 Task: Zoom out the location "Tree house in Hardwick, Vermont, United States" two times.
Action: Mouse moved to (142, 258)
Screenshot: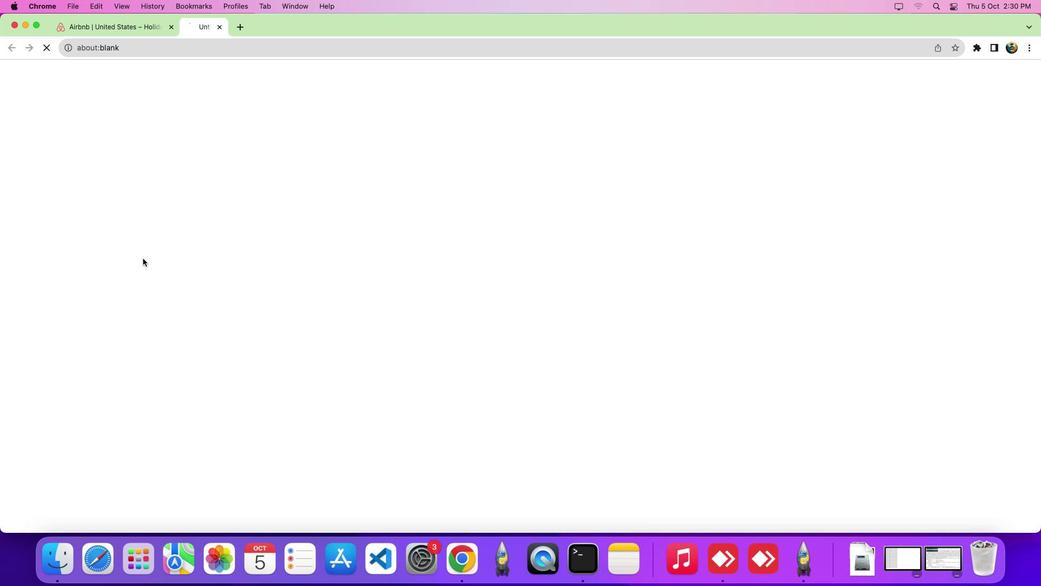 
Action: Mouse pressed left at (142, 258)
Screenshot: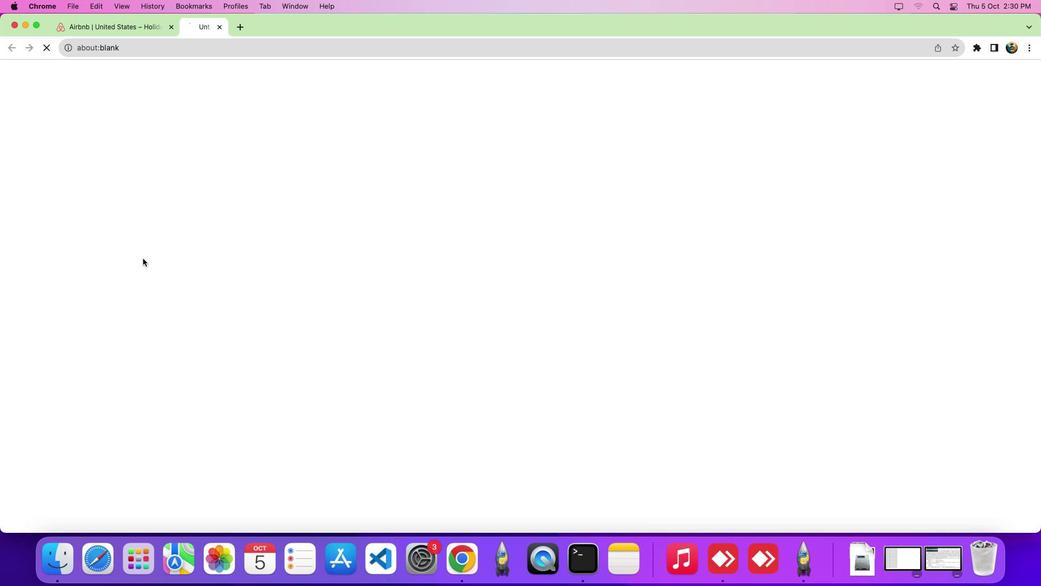 
Action: Mouse moved to (516, 259)
Screenshot: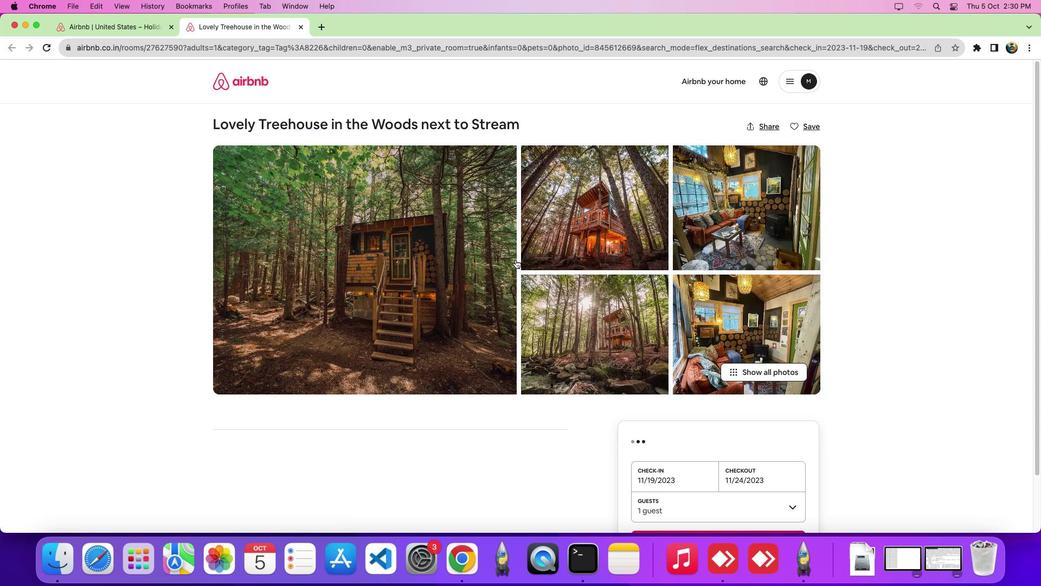 
Action: Mouse scrolled (516, 259) with delta (0, 0)
Screenshot: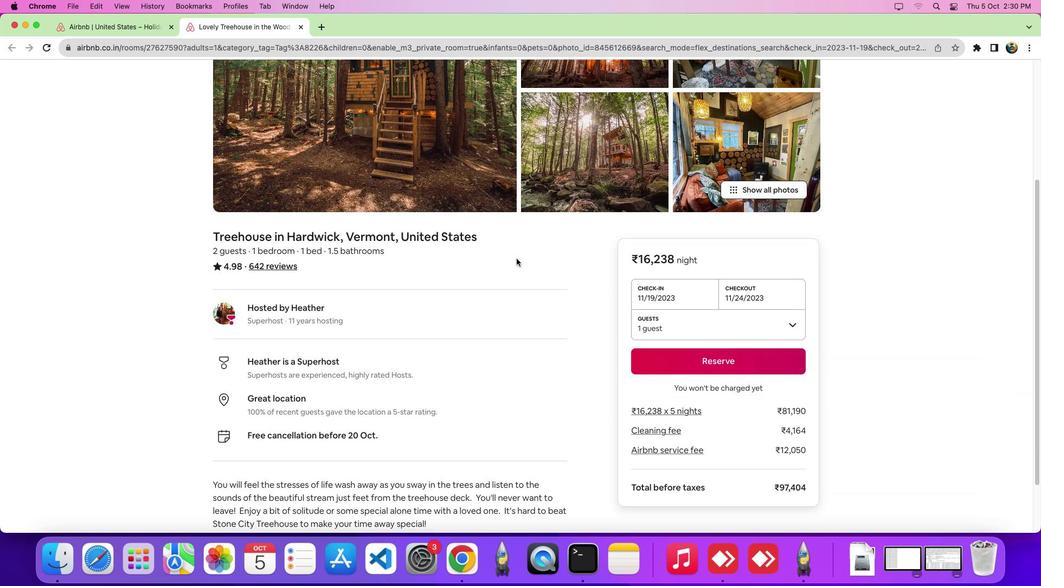 
Action: Mouse scrolled (516, 259) with delta (0, -2)
Screenshot: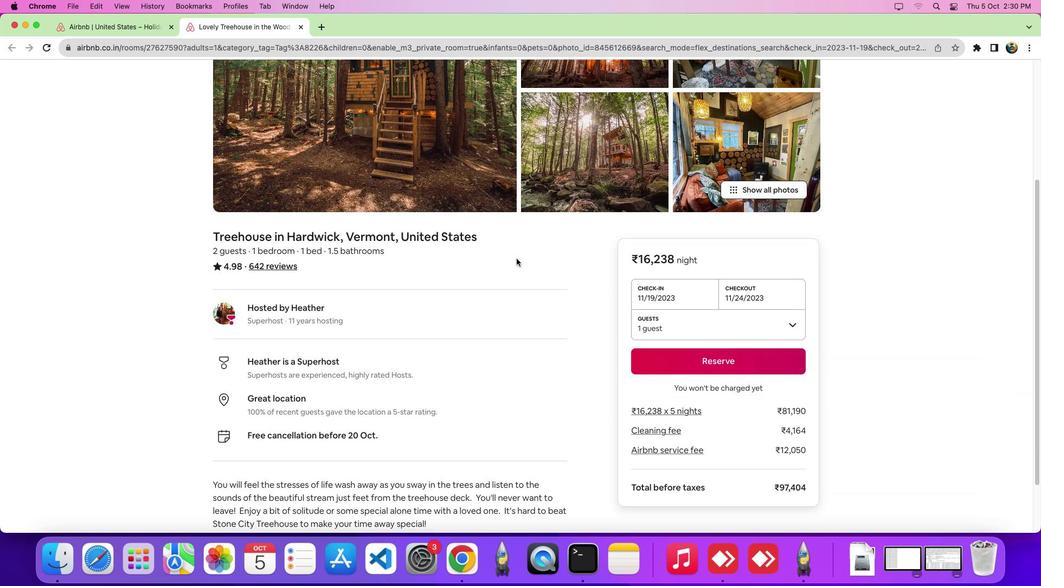 
Action: Mouse scrolled (516, 259) with delta (0, -7)
Screenshot: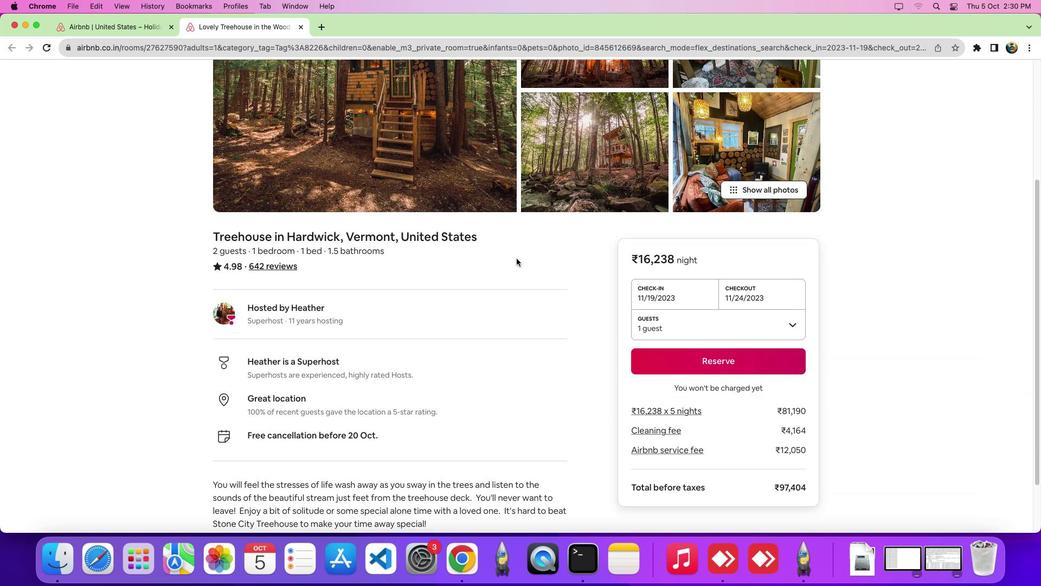 
Action: Mouse scrolled (516, 259) with delta (0, -8)
Screenshot: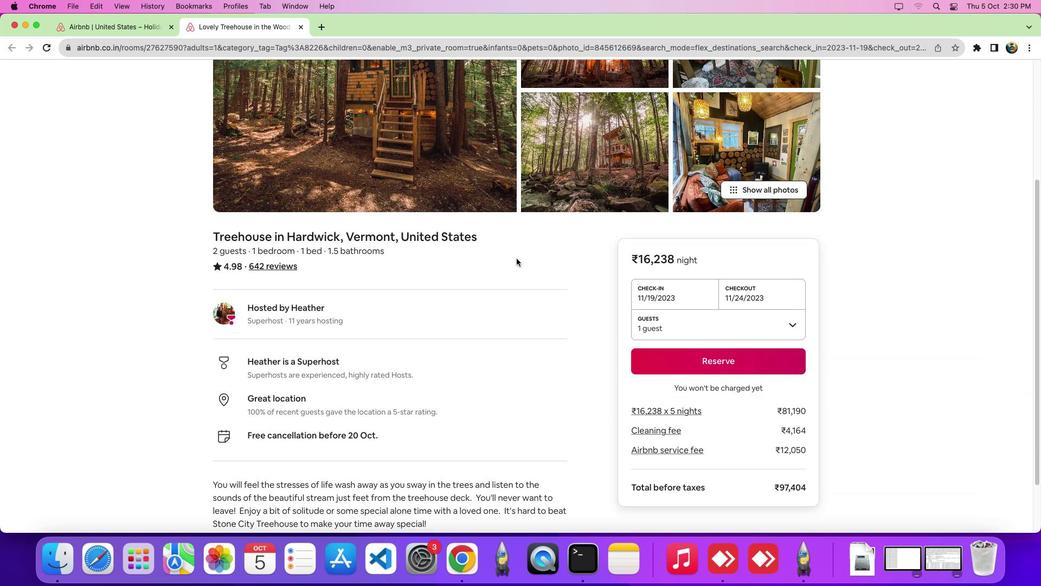 
Action: Mouse scrolled (516, 259) with delta (0, -9)
Screenshot: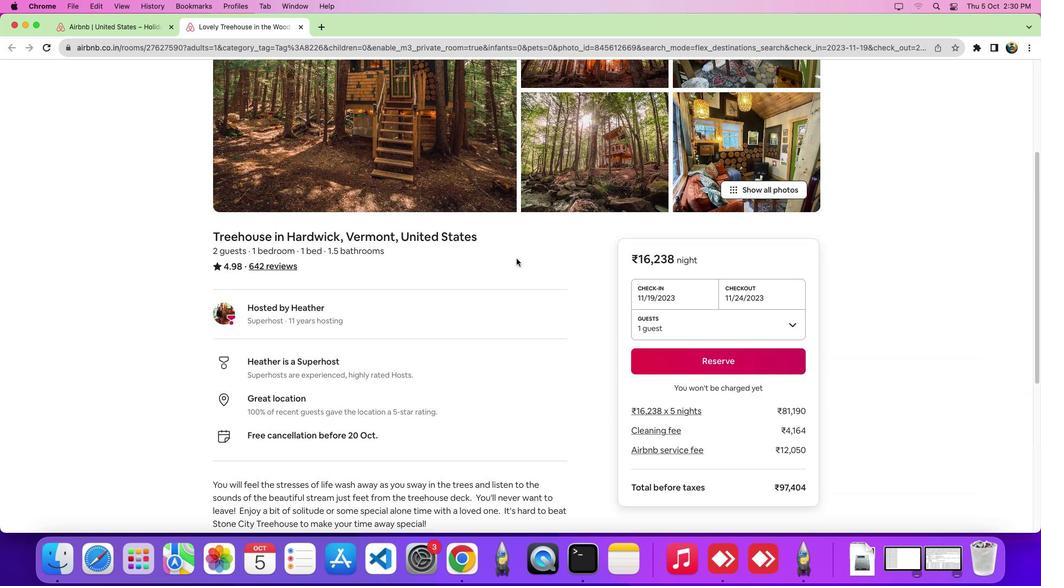 
Action: Mouse moved to (516, 258)
Screenshot: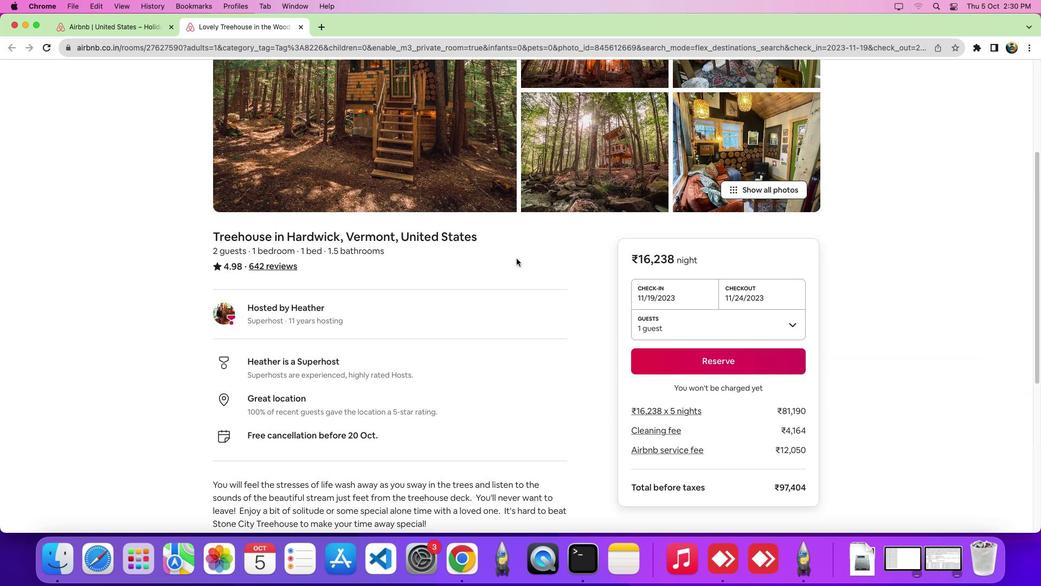 
Action: Mouse scrolled (516, 258) with delta (0, 0)
Screenshot: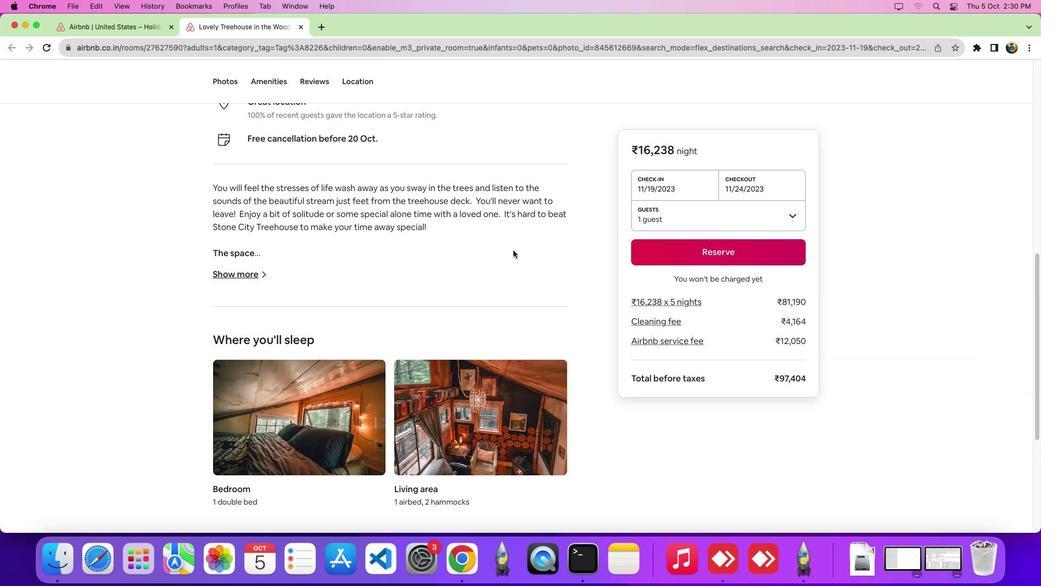 
Action: Mouse scrolled (516, 258) with delta (0, -1)
Screenshot: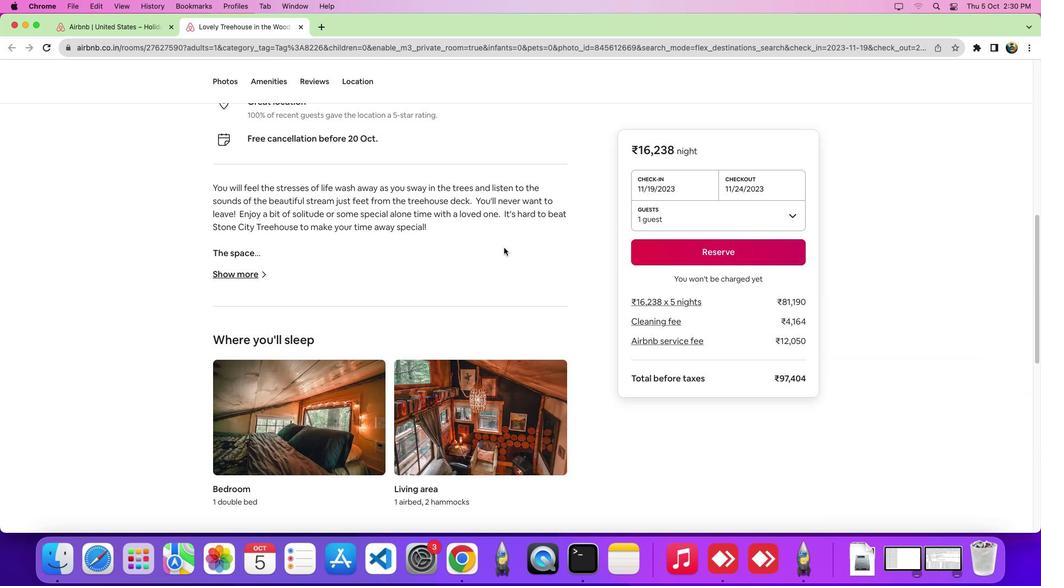 
Action: Mouse scrolled (516, 258) with delta (0, -5)
Screenshot: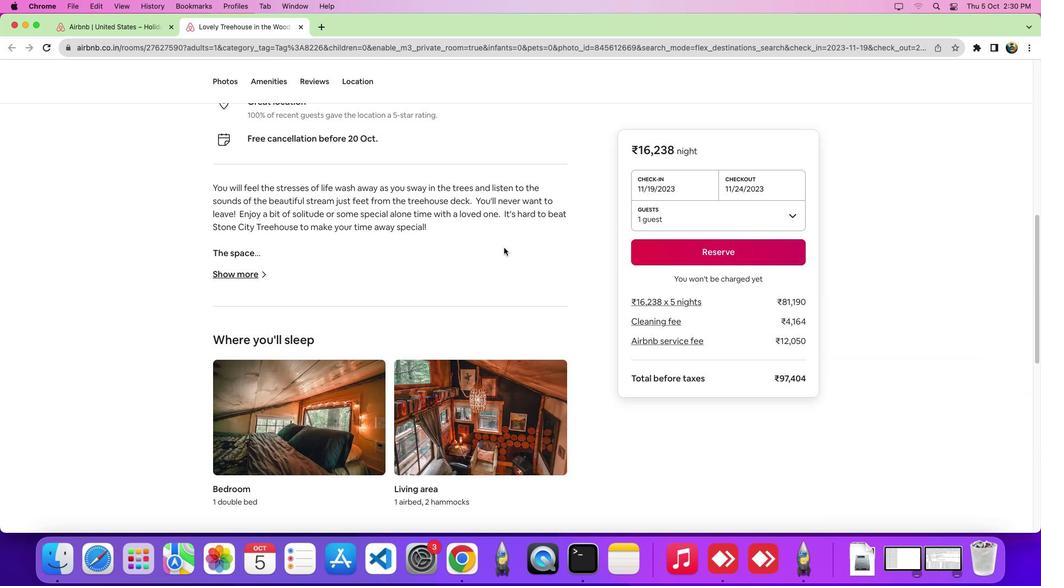 
Action: Mouse scrolled (516, 258) with delta (0, -7)
Screenshot: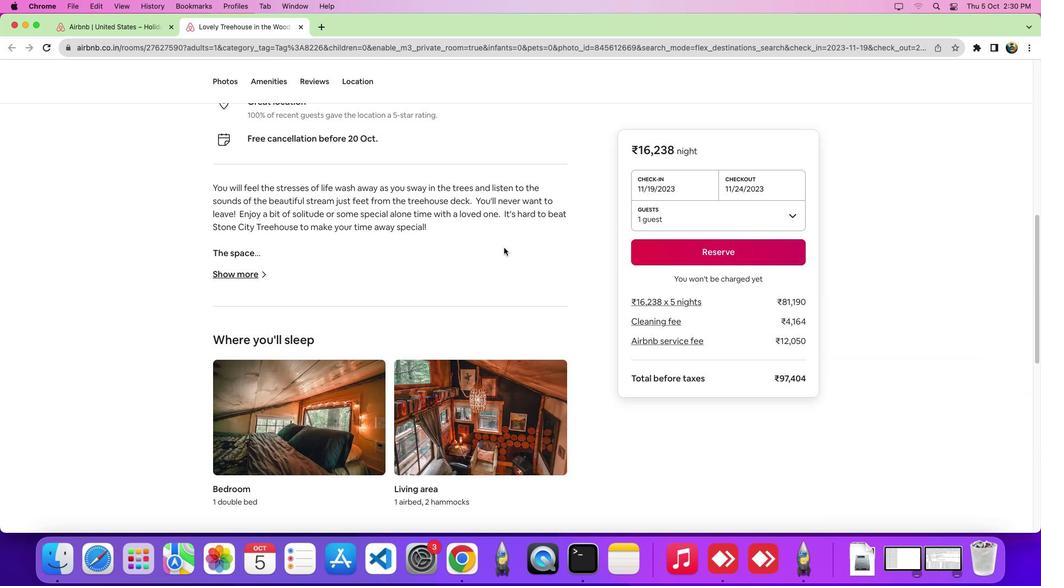
Action: Mouse scrolled (516, 258) with delta (0, -8)
Screenshot: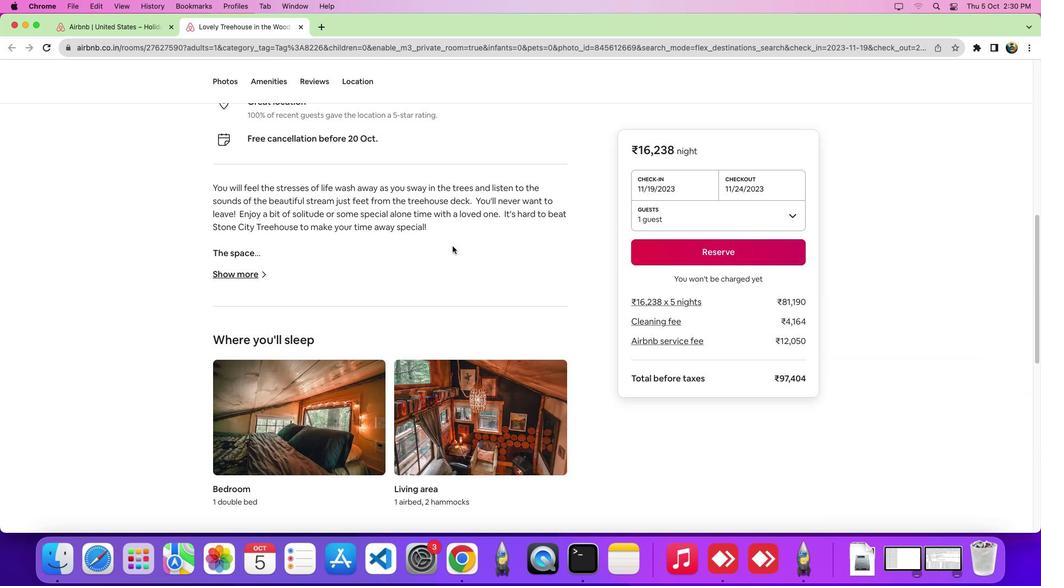 
Action: Mouse scrolled (516, 258) with delta (0, -9)
Screenshot: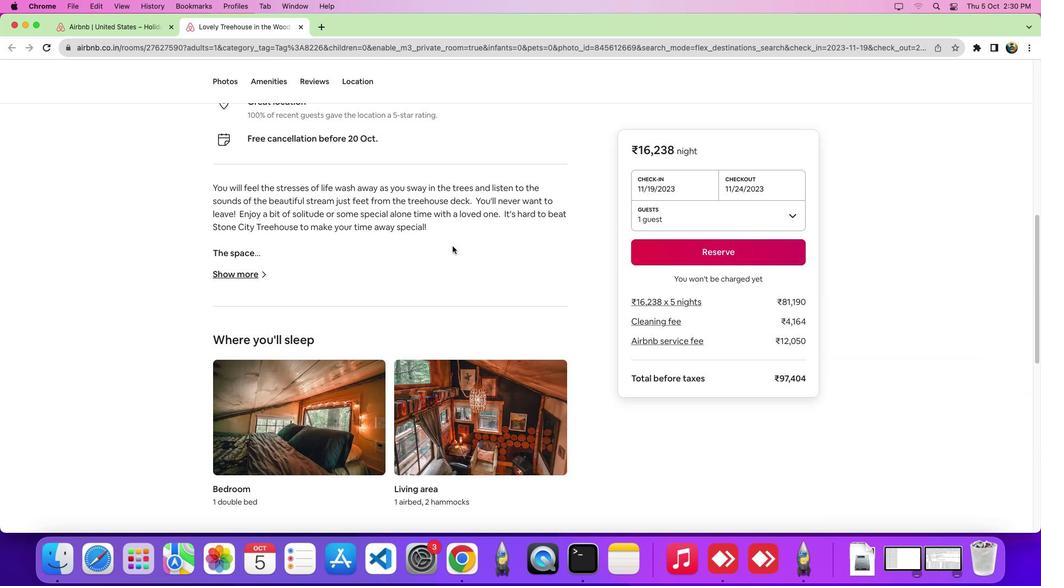 
Action: Mouse moved to (351, 84)
Screenshot: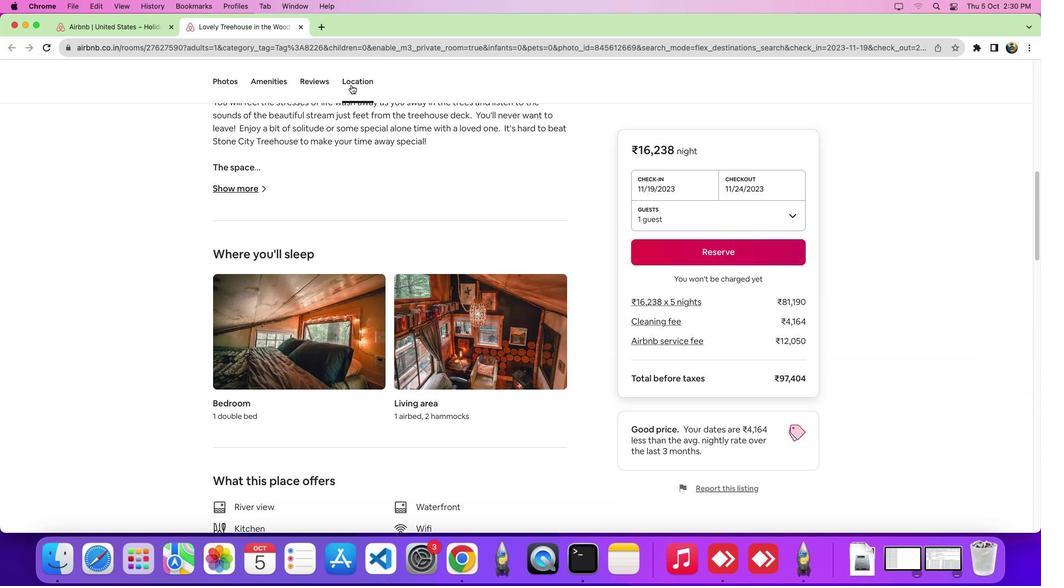 
Action: Mouse pressed left at (351, 84)
Screenshot: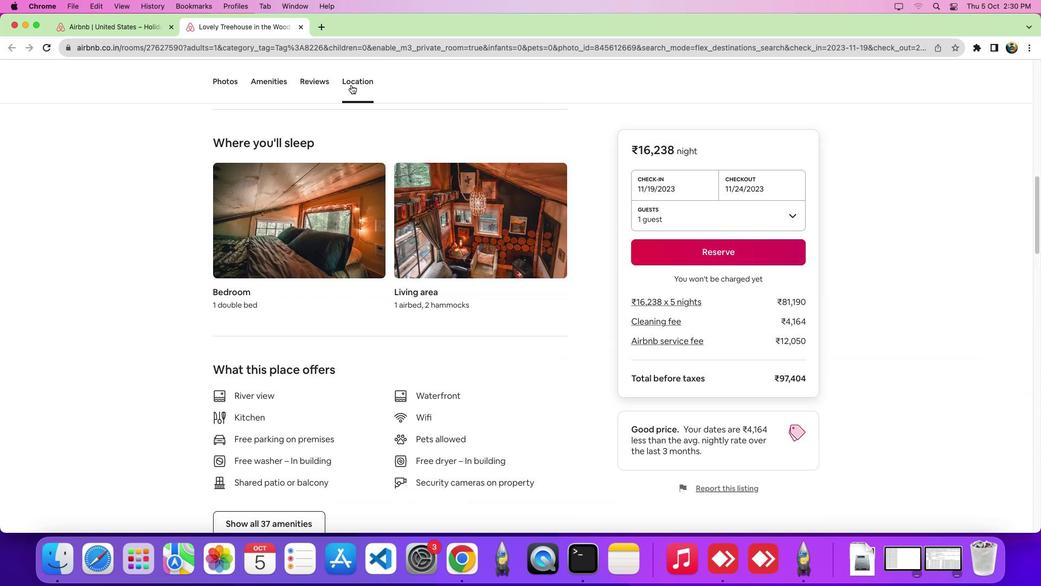 
Action: Mouse moved to (567, 318)
Screenshot: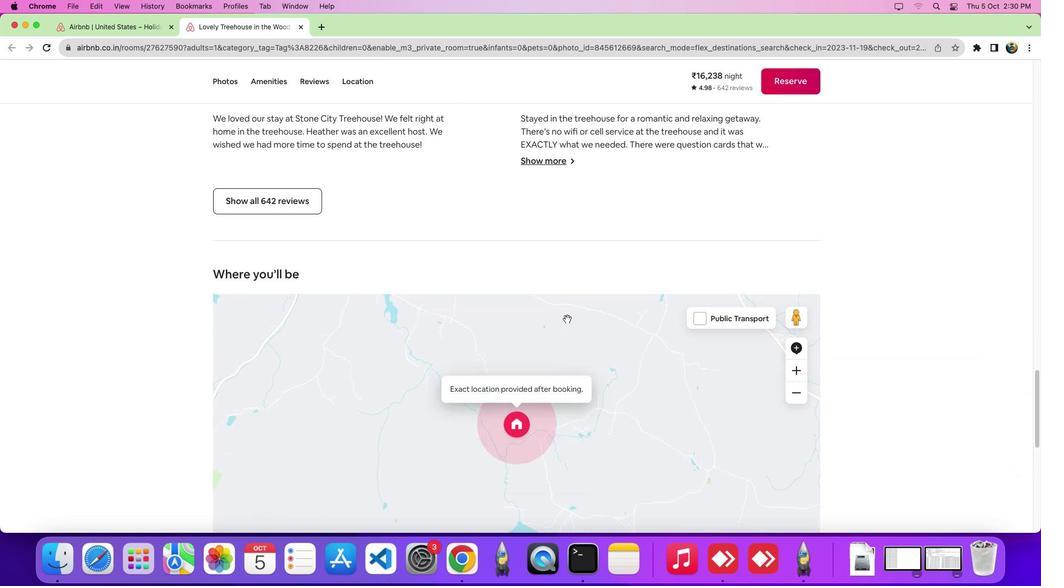 
Action: Mouse scrolled (567, 318) with delta (0, 0)
Screenshot: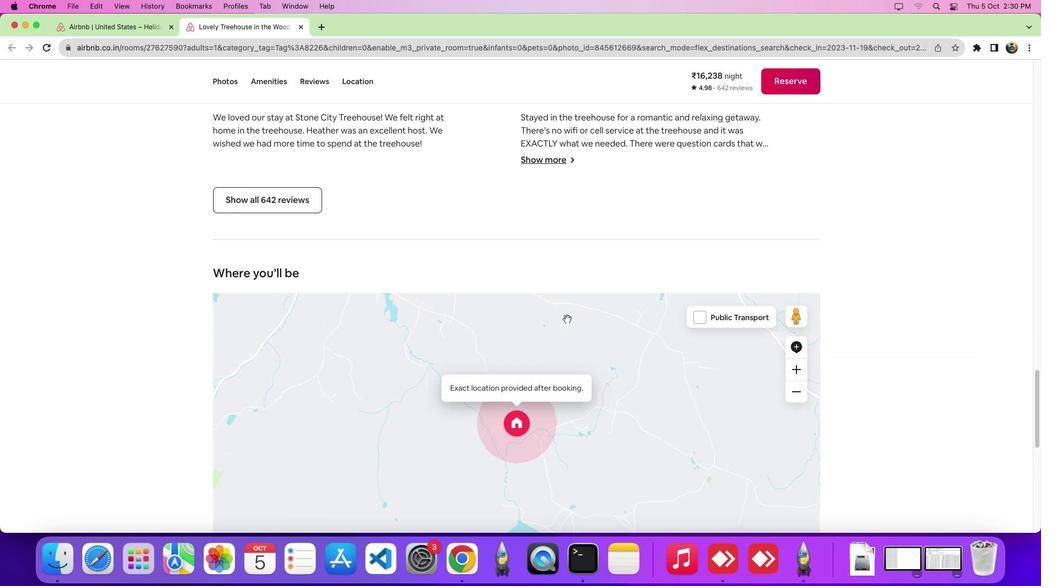 
Action: Mouse scrolled (567, 318) with delta (0, 0)
Screenshot: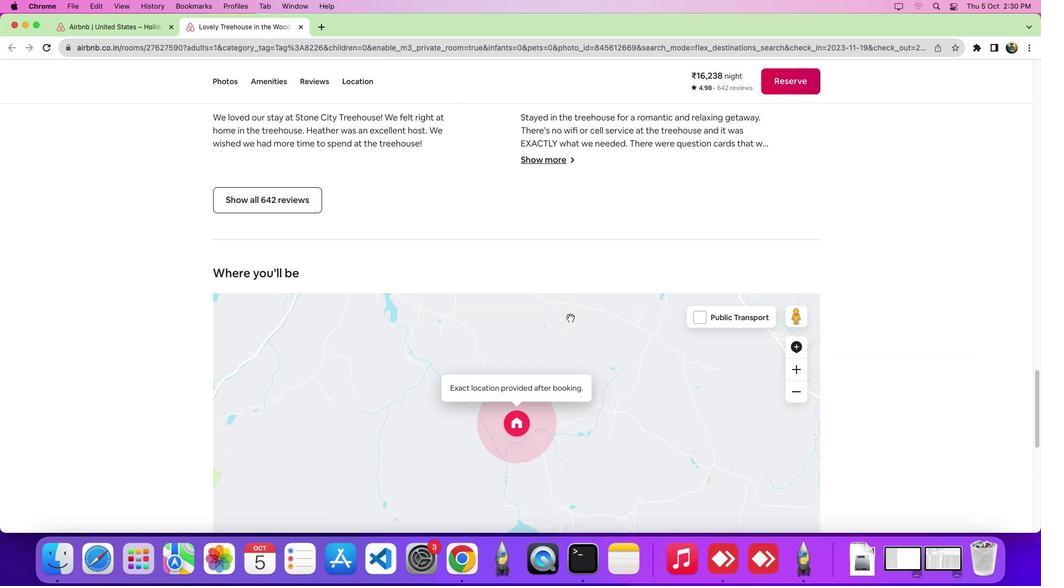 
Action: Mouse scrolled (567, 318) with delta (0, -3)
Screenshot: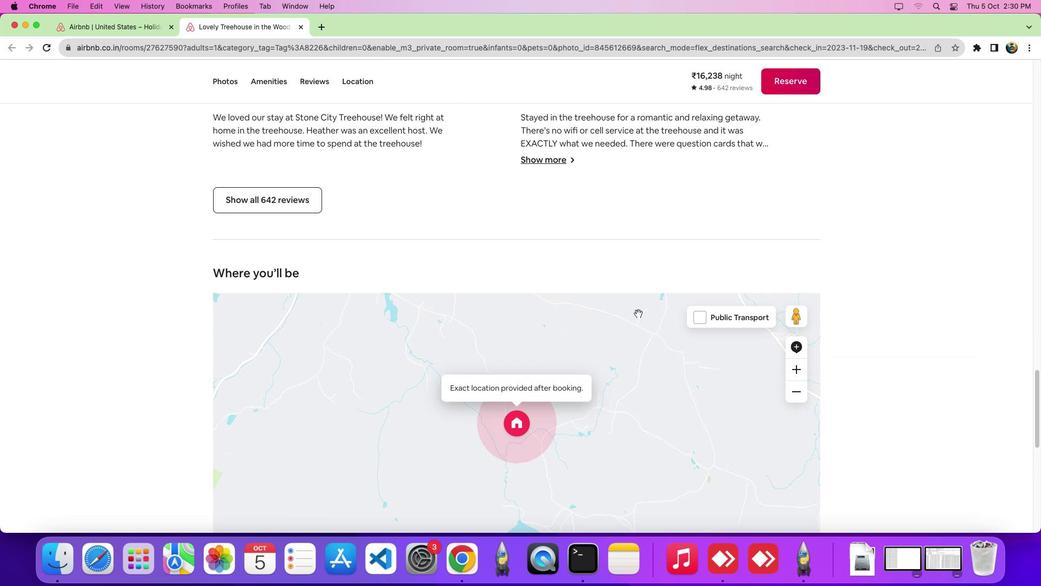 
Action: Mouse moved to (753, 319)
Screenshot: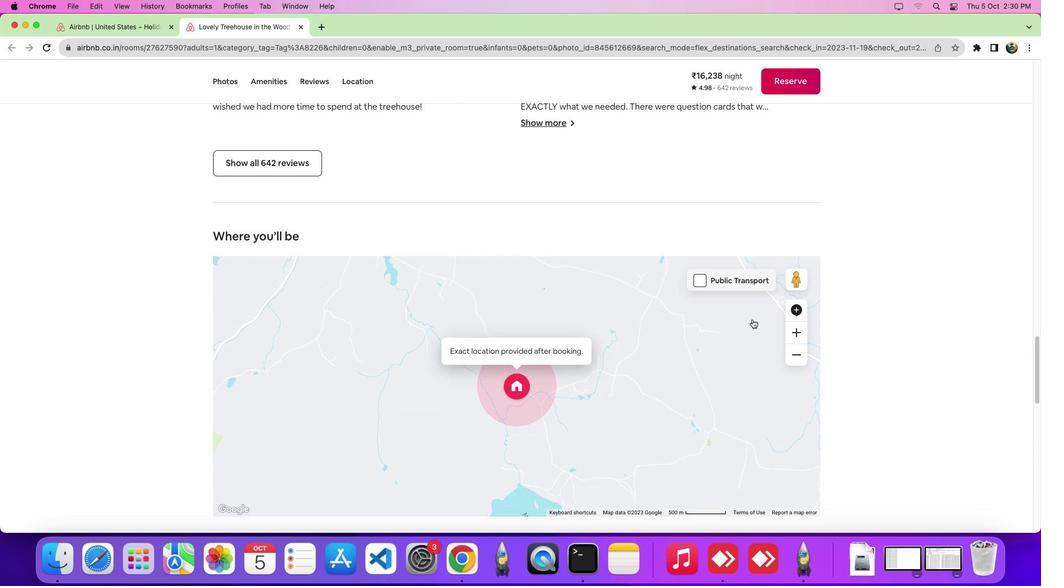 
Action: Mouse scrolled (753, 319) with delta (0, 0)
Screenshot: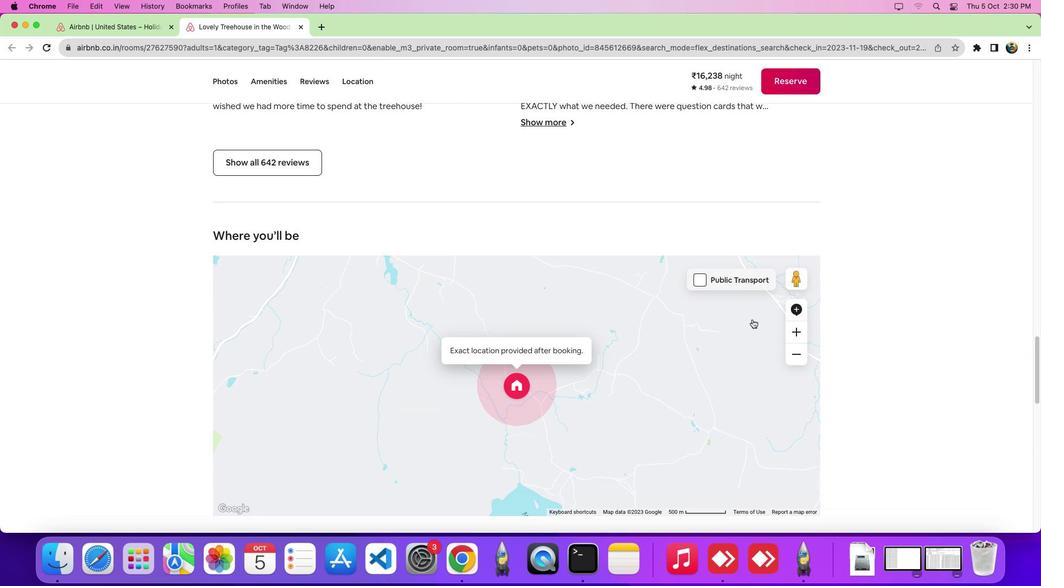 
Action: Mouse scrolled (753, 319) with delta (0, 0)
Screenshot: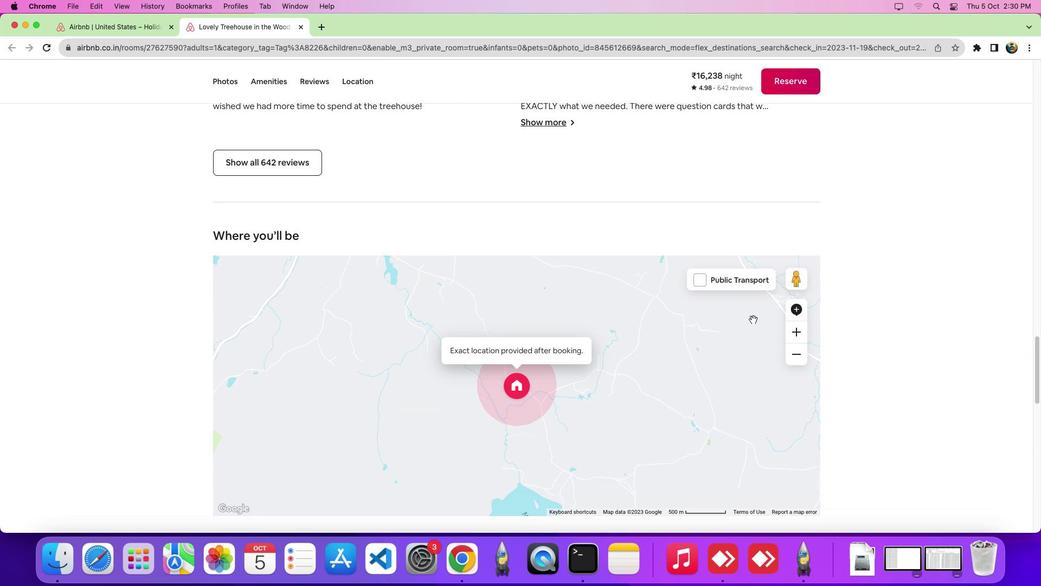 
Action: Mouse scrolled (753, 319) with delta (0, 0)
Screenshot: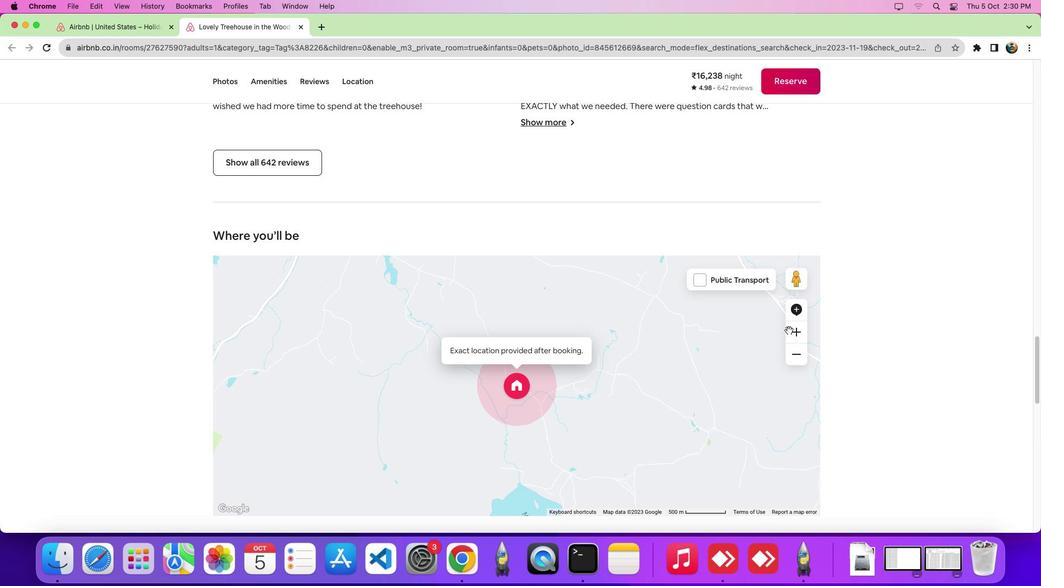 
Action: Mouse moved to (797, 357)
Screenshot: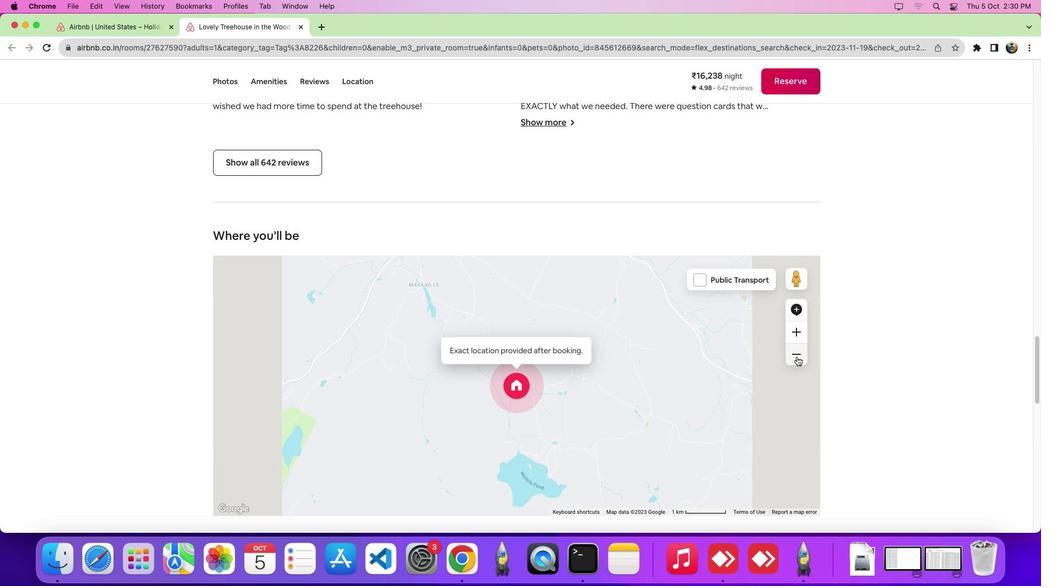 
Action: Mouse pressed left at (797, 357)
Screenshot: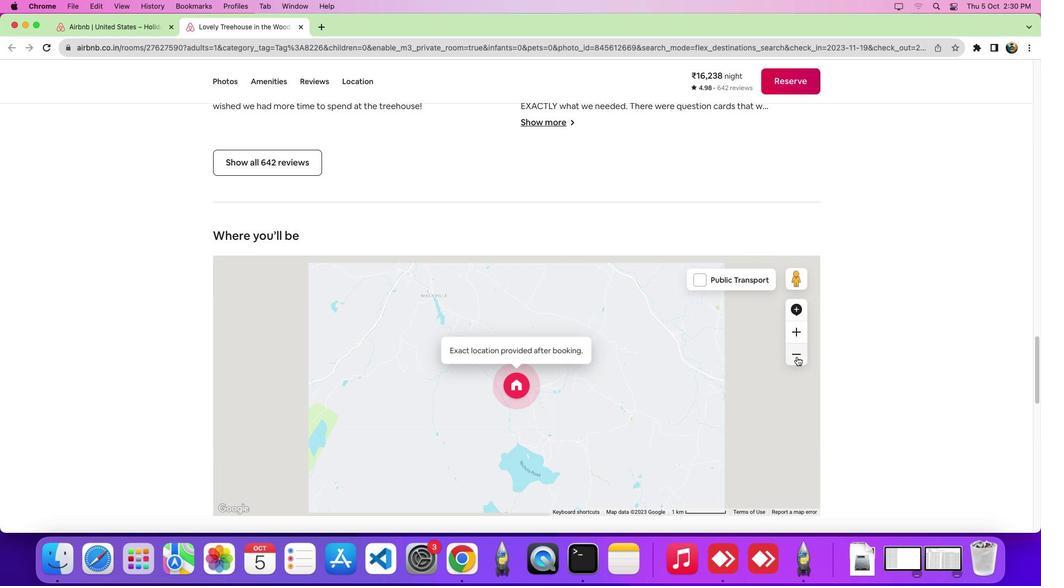 
Action: Mouse pressed left at (797, 357)
Screenshot: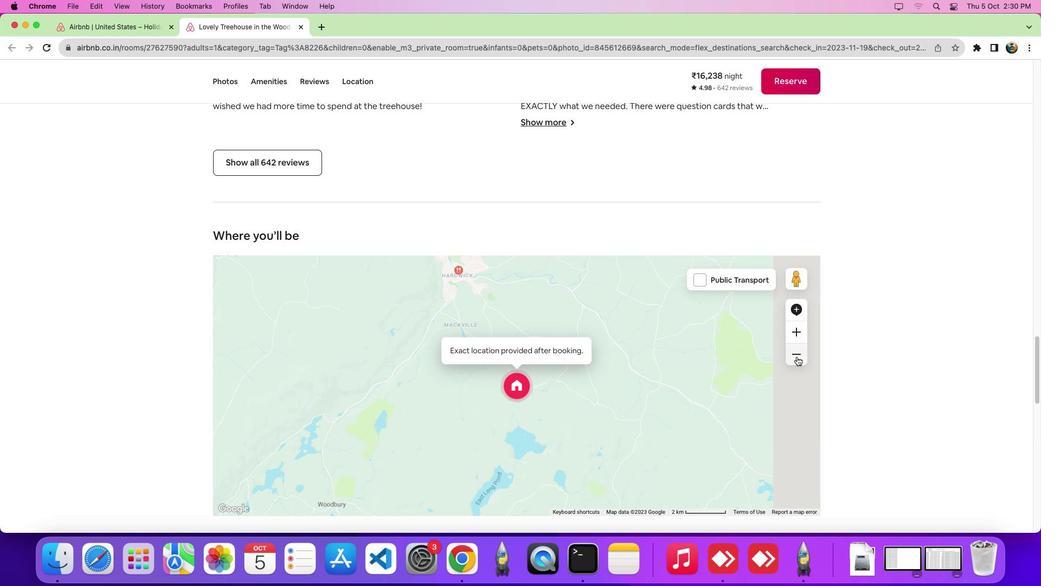 
